 Task: Set the Layer B modulation for the ISDB-T reception parameter to 64-QAM.
Action: Mouse moved to (96, 15)
Screenshot: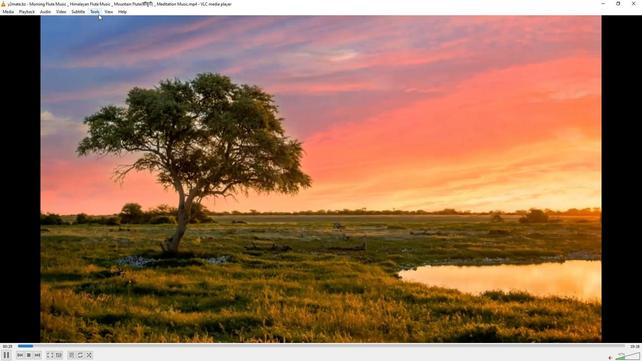 
Action: Mouse pressed left at (96, 15)
Screenshot: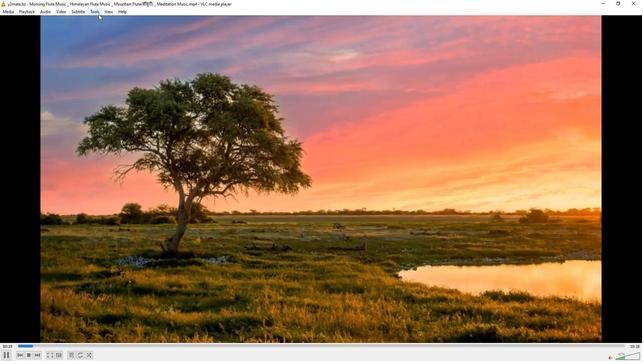 
Action: Mouse moved to (100, 91)
Screenshot: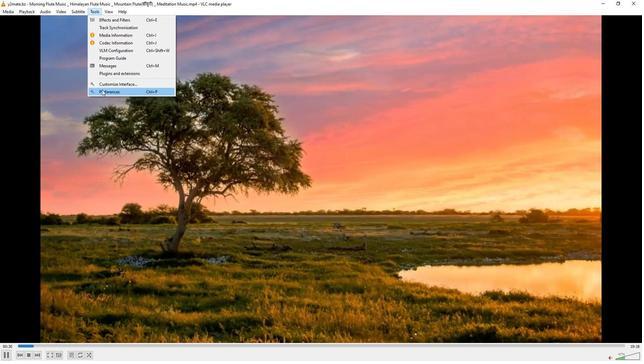 
Action: Mouse pressed left at (100, 91)
Screenshot: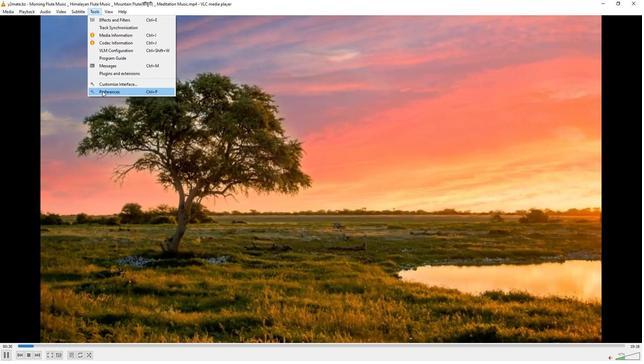 
Action: Mouse moved to (211, 296)
Screenshot: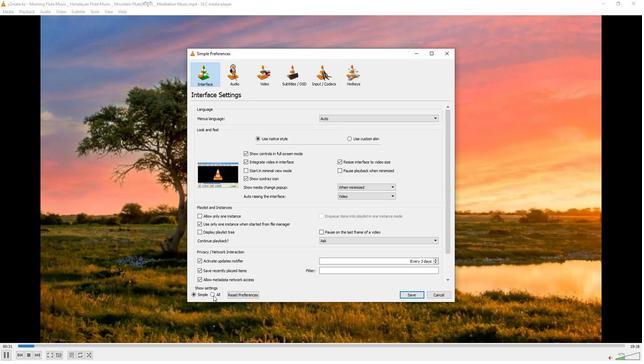 
Action: Mouse pressed left at (211, 296)
Screenshot: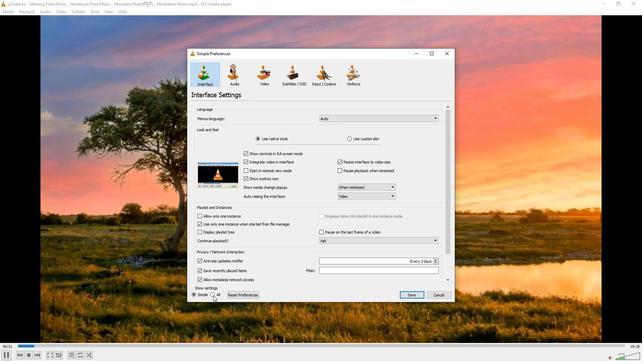 
Action: Mouse moved to (199, 181)
Screenshot: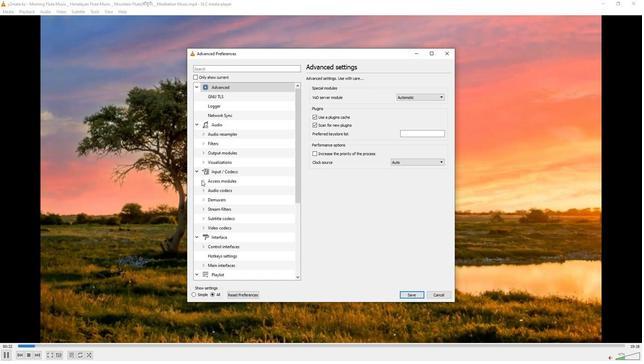 
Action: Mouse pressed left at (199, 181)
Screenshot: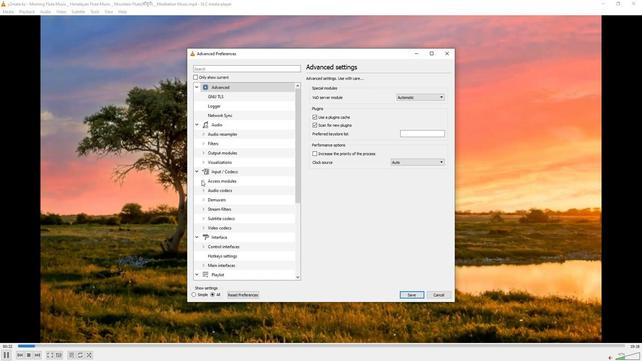 
Action: Mouse moved to (214, 236)
Screenshot: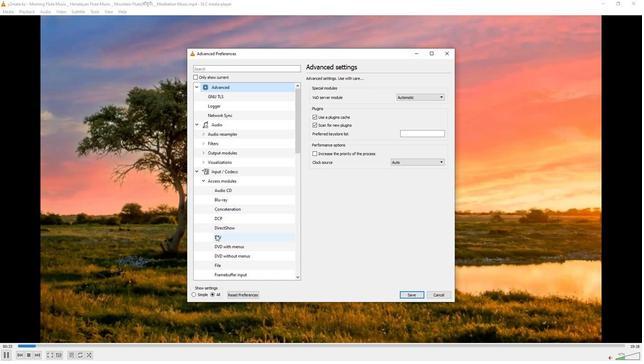 
Action: Mouse pressed left at (214, 236)
Screenshot: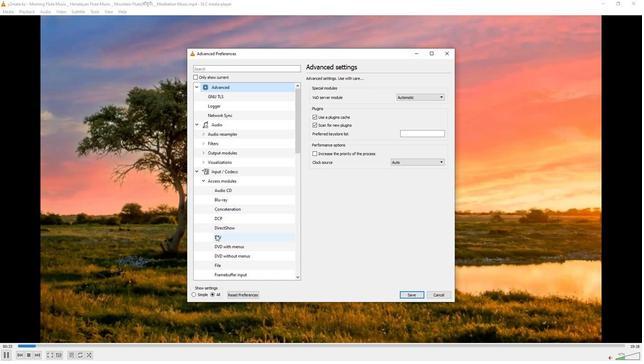 
Action: Mouse moved to (423, 257)
Screenshot: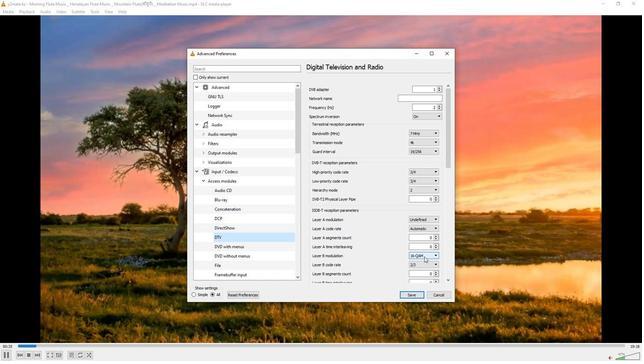 
Action: Mouse pressed left at (423, 257)
Screenshot: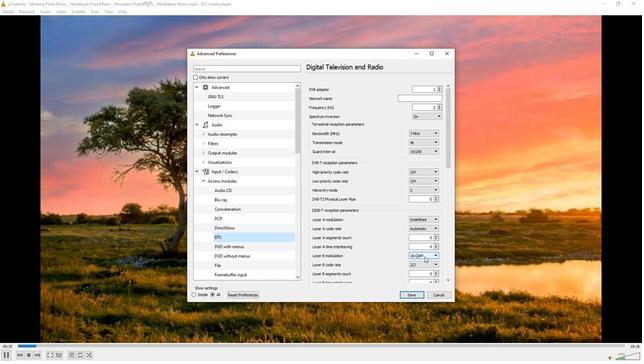 
Action: Mouse moved to (415, 278)
Screenshot: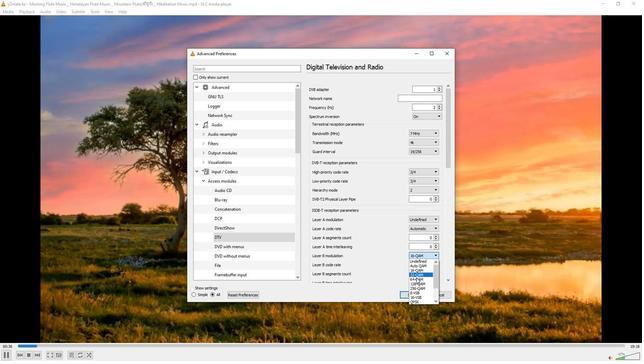 
Action: Mouse pressed left at (415, 278)
Screenshot: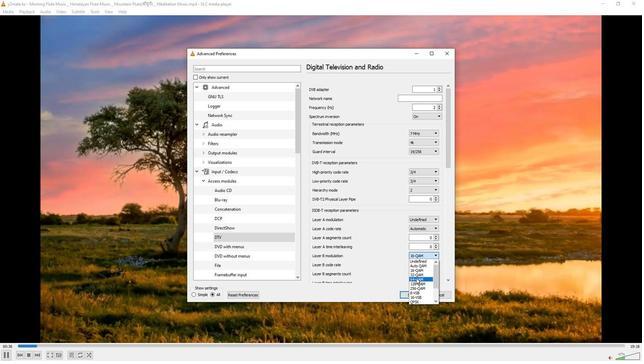 
Action: Mouse moved to (396, 272)
Screenshot: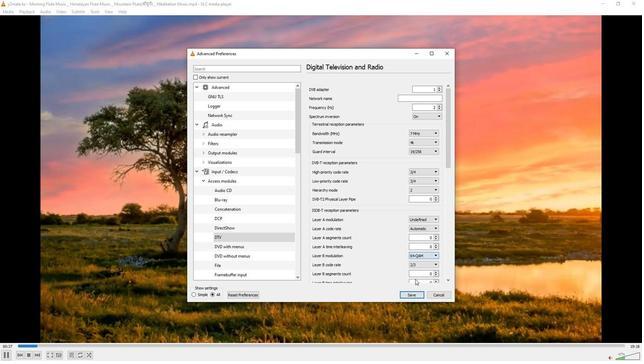 
